 Task: Add an event with the title Second Sales Territory Expansion Discussion, date '2024/03/15', time 9:40 AM to 11:40 AMand add a description: A project update meeting is a regular gathering where project stakeholders, team members, and relevant parties come together to discuss the progress, status, and key updates of a specific project. The meeting provides an opportunity to share information, address challenges, and ensure that the project stays on track towards its goals., put the event into Blue category, logged in from the account softage.3@softage.netand send the event invitation to softage.4@softage.net and softage.5@softage.net. Set a reminder for the event 12 hour before
Action: Mouse moved to (87, 98)
Screenshot: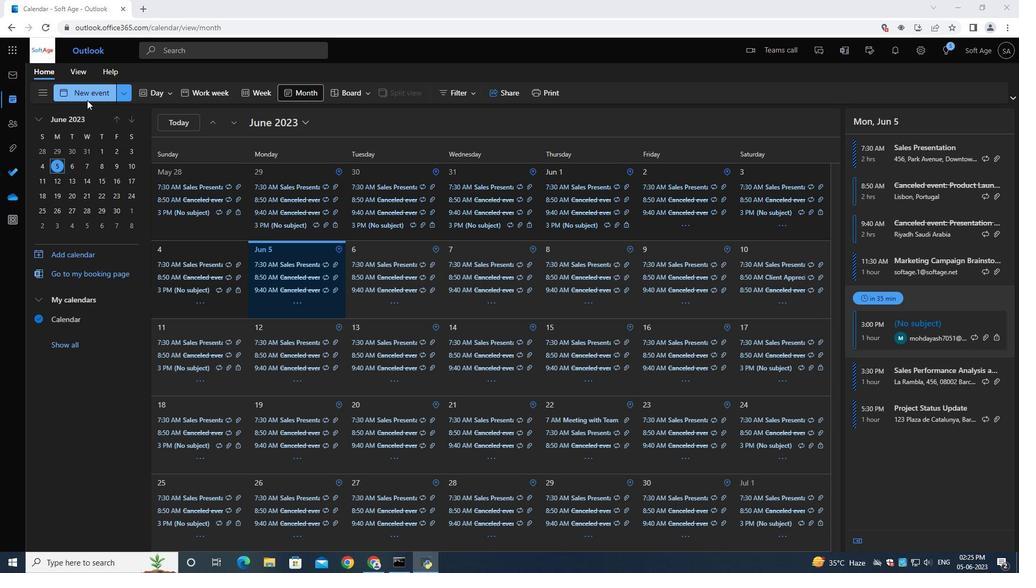 
Action: Mouse pressed left at (87, 98)
Screenshot: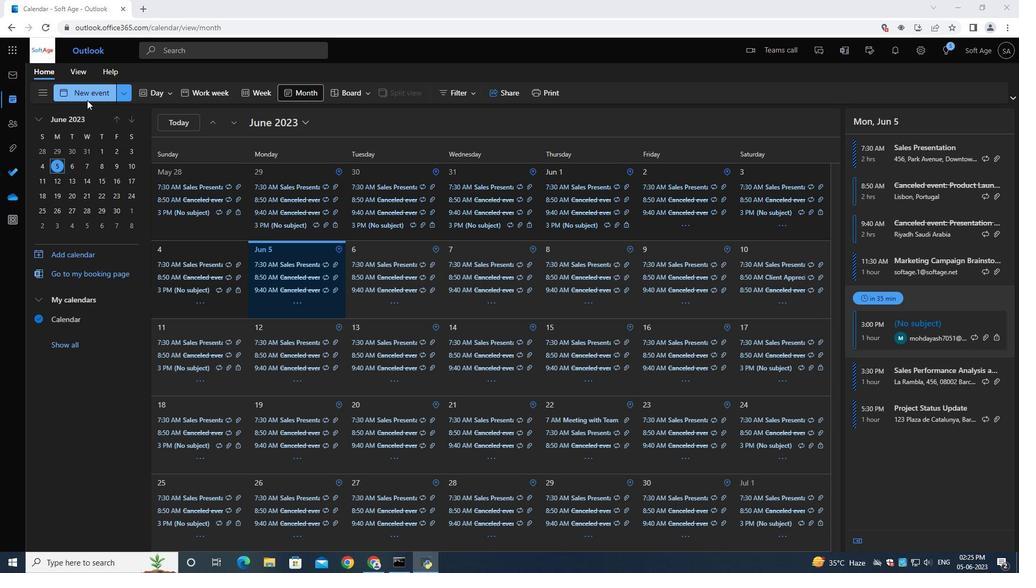 
Action: Mouse moved to (302, 159)
Screenshot: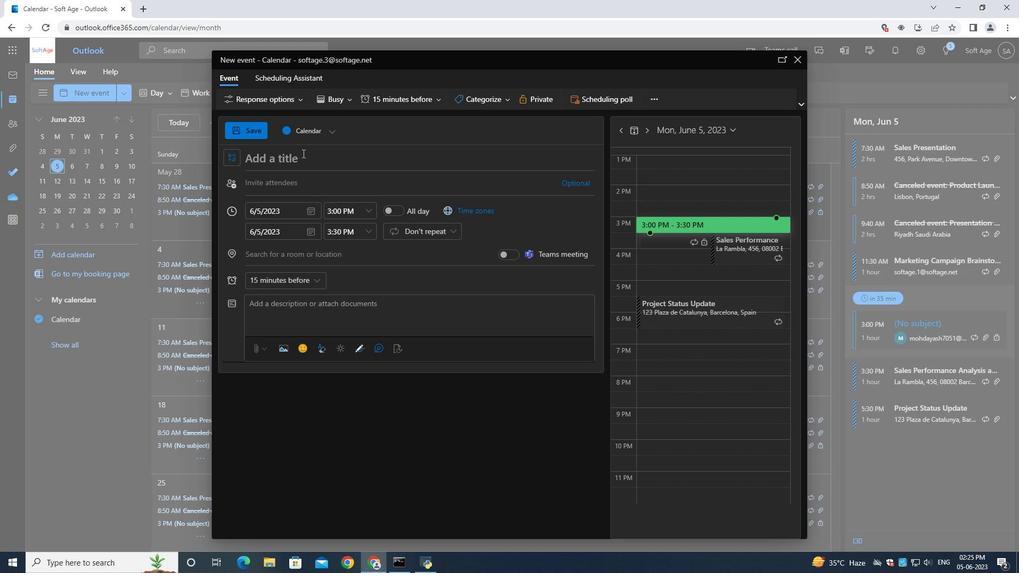 
Action: Mouse pressed left at (302, 159)
Screenshot: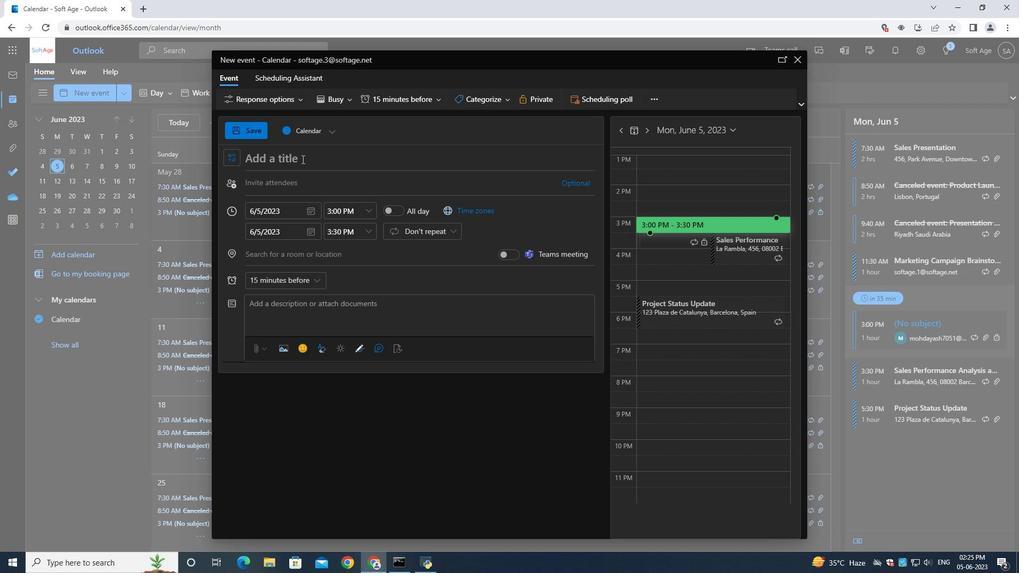 
Action: Key pressed <Key.shift>Seconf<Key.backspace>d<Key.space><Key.shift><Key.shift><Key.shift><Key.shift><Key.shift><Key.shift><Key.shift>Sales<Key.shift_r><Key.shift_r>:<Key.backspace><Key.space><Key.shift><Key.shift><Key.shift><Key.shift><Key.shift><Key.shift><Key.shift><Key.shift><Key.shift><Key.shift><Key.shift><Key.shift><Key.shift><Key.shift><Key.shift><Key.shift><Key.shift><Key.shift><Key.shift><Key.shift><Key.shift><Key.shift><Key.shift><Key.shift><Key.shift><Key.shift>Territory<Key.space><Key.shift>Expansion<Key.space><Key.shift>Discussion
Screenshot: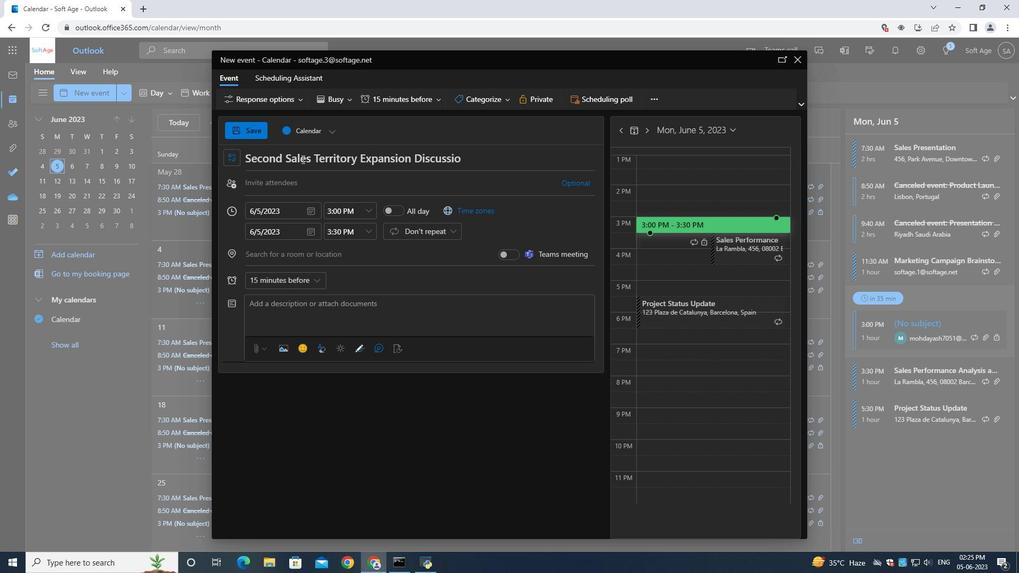 
Action: Mouse moved to (309, 211)
Screenshot: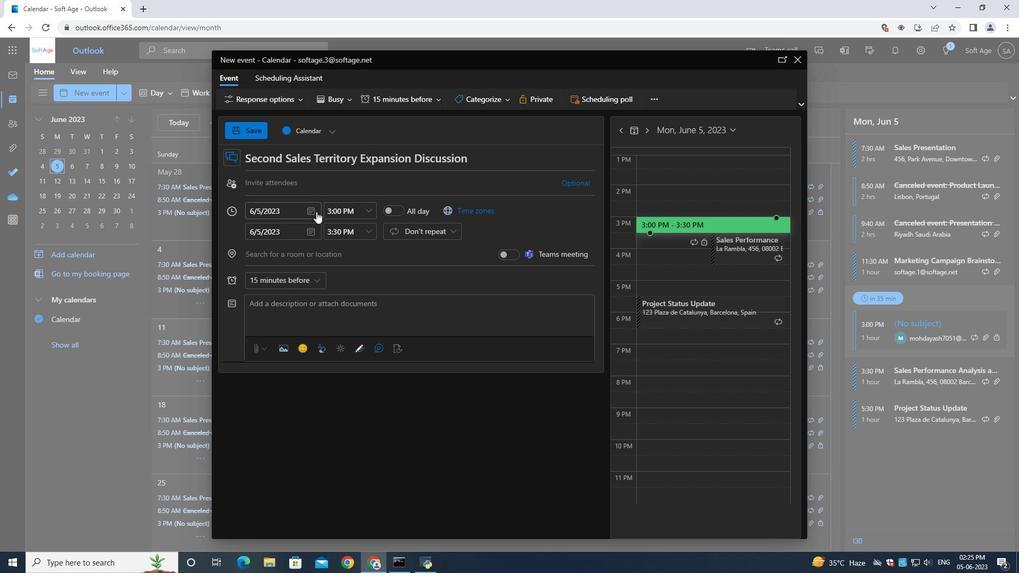 
Action: Mouse pressed left at (309, 211)
Screenshot: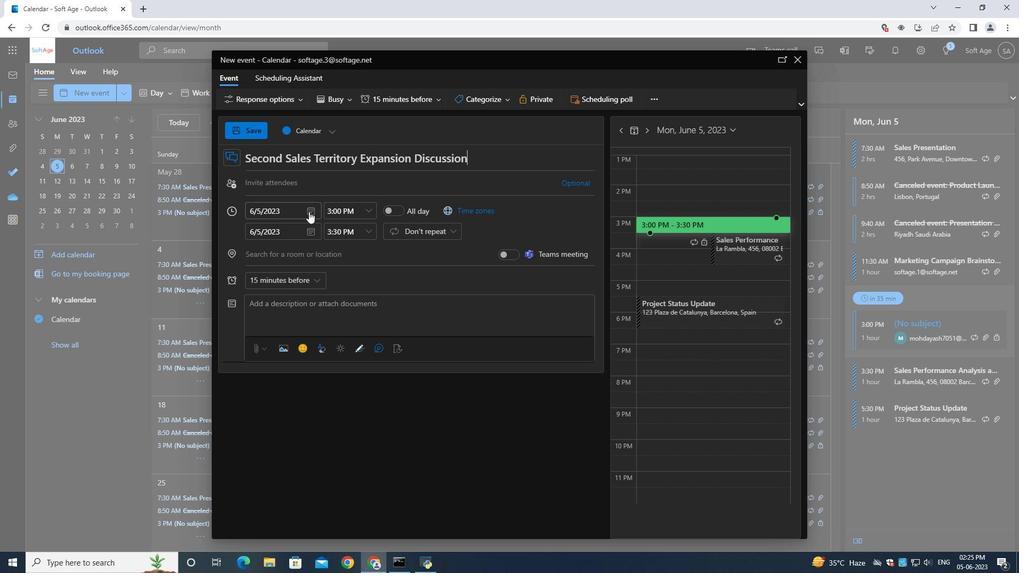 
Action: Mouse moved to (353, 235)
Screenshot: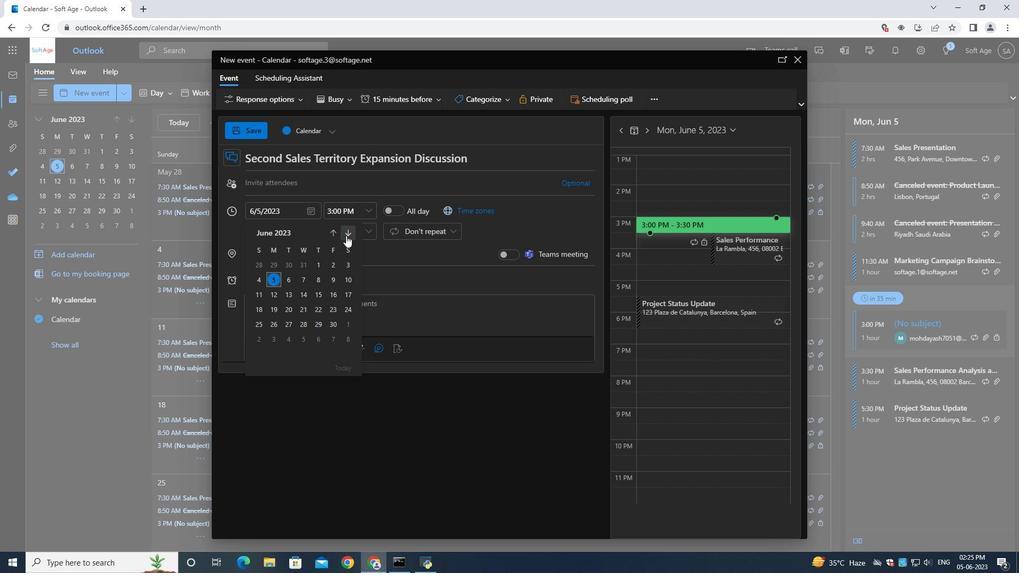 
Action: Mouse pressed left at (353, 235)
Screenshot: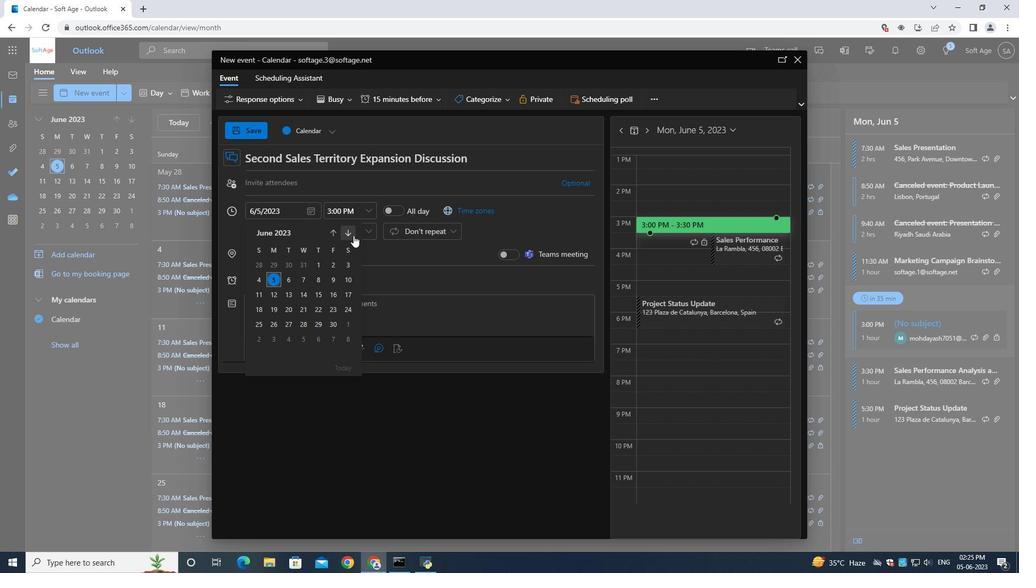 
Action: Mouse pressed left at (353, 235)
Screenshot: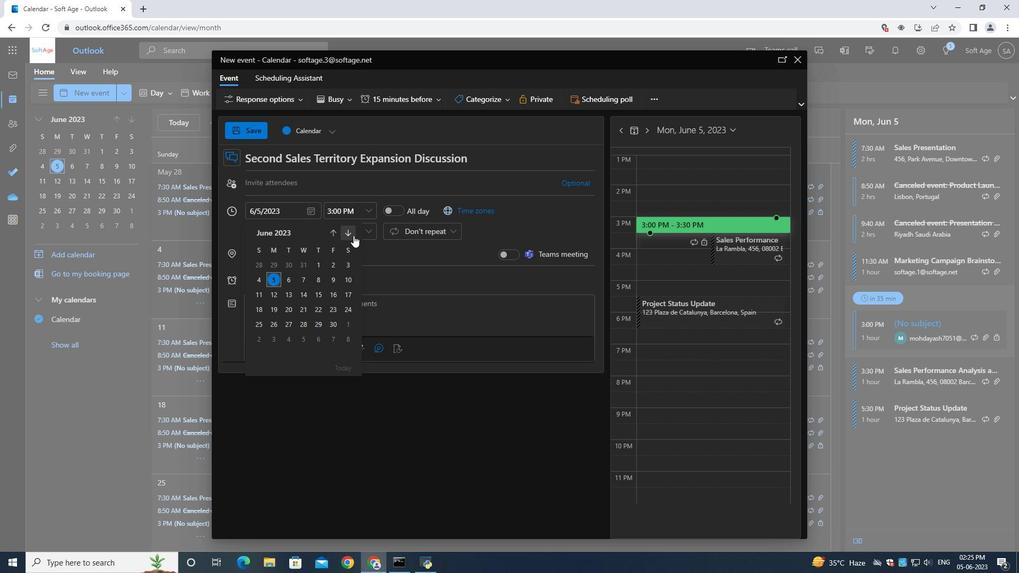 
Action: Mouse pressed left at (353, 235)
Screenshot: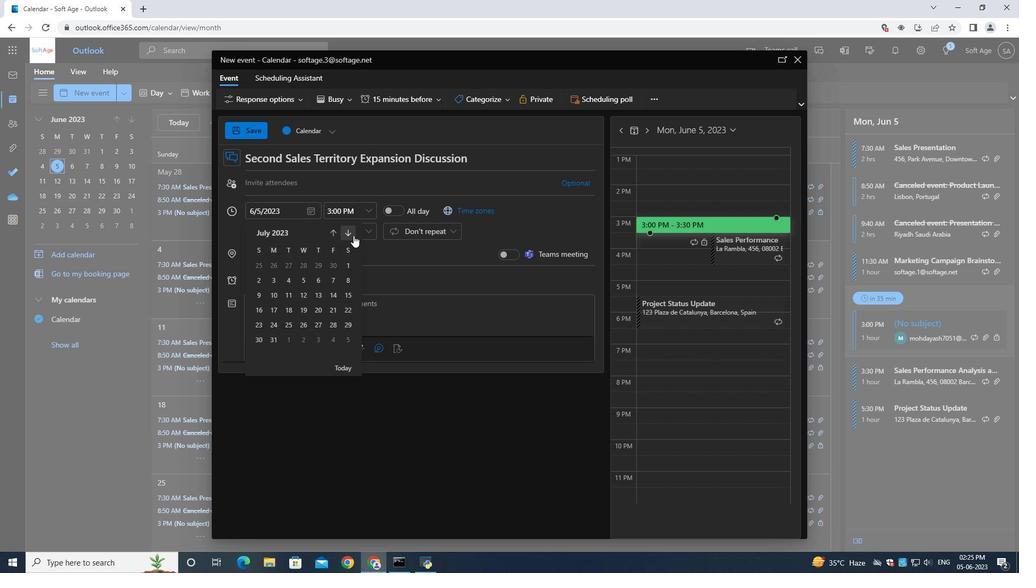 
Action: Mouse pressed left at (353, 235)
Screenshot: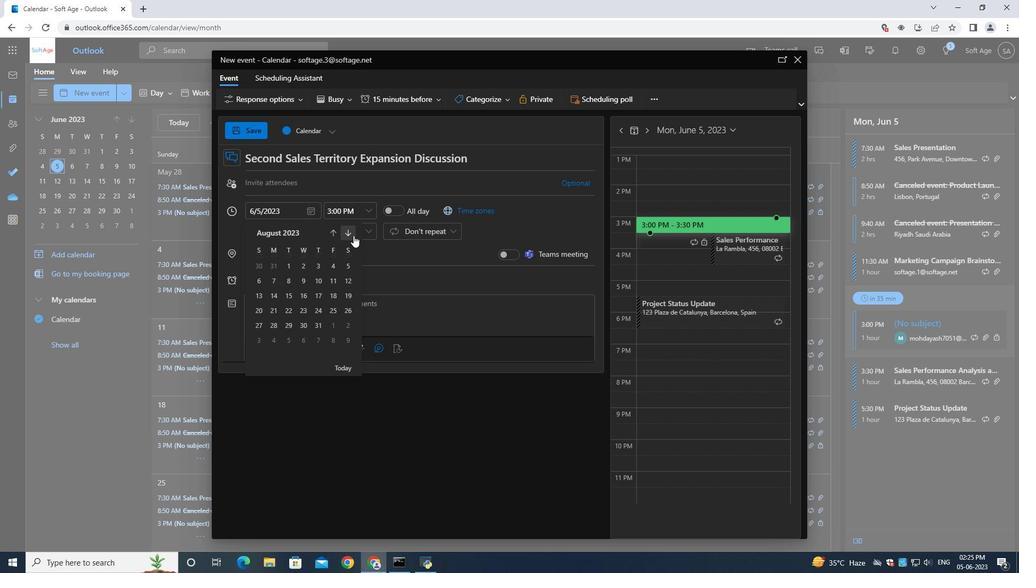 
Action: Mouse pressed left at (353, 235)
Screenshot: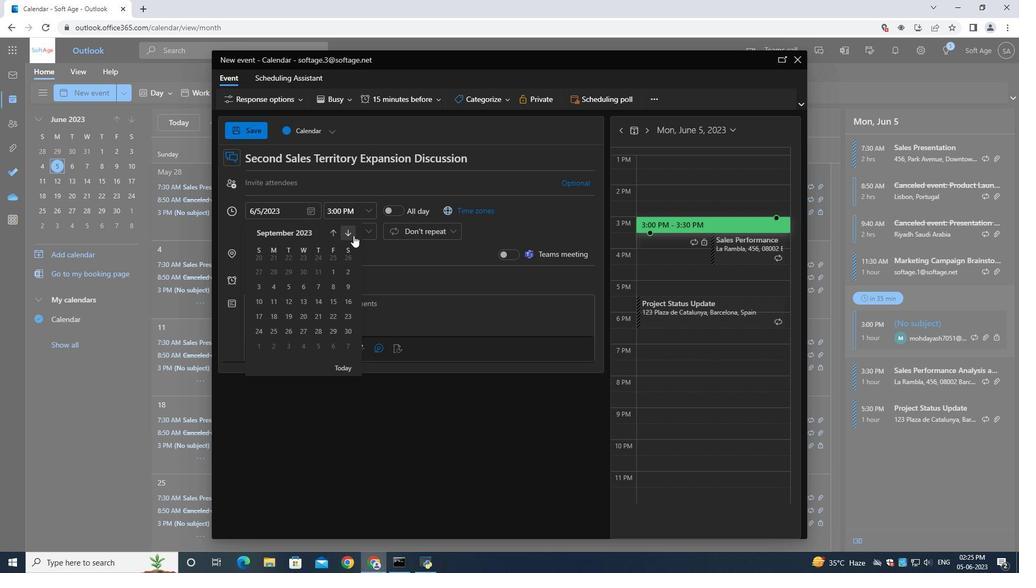 
Action: Mouse pressed left at (353, 235)
Screenshot: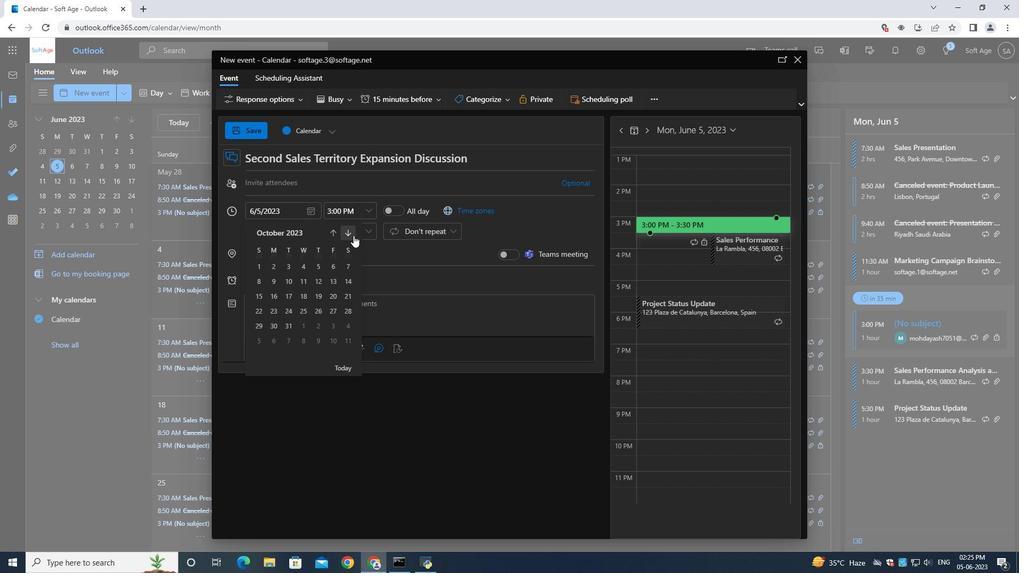 
Action: Mouse pressed left at (353, 235)
Screenshot: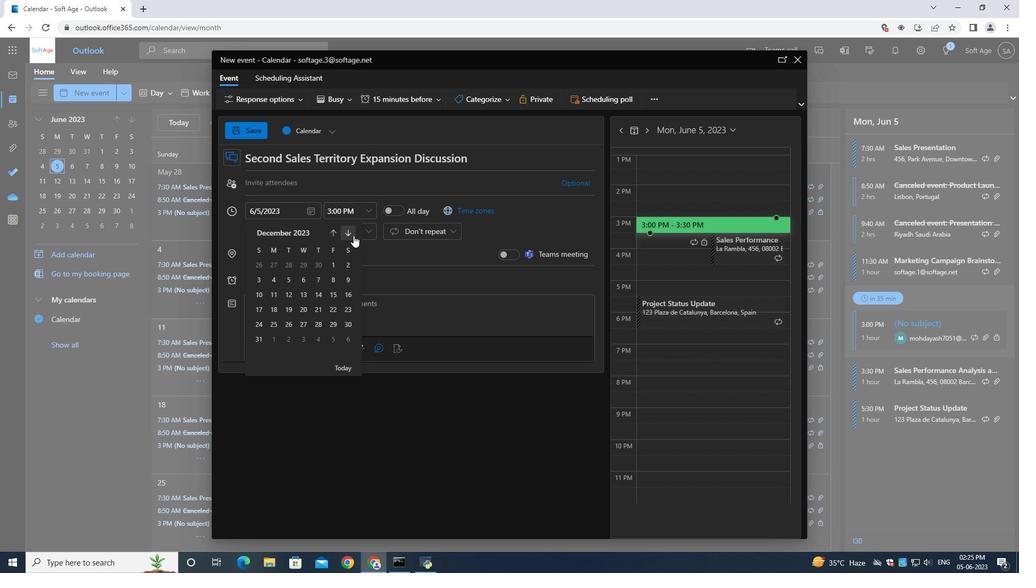 
Action: Mouse pressed left at (353, 235)
Screenshot: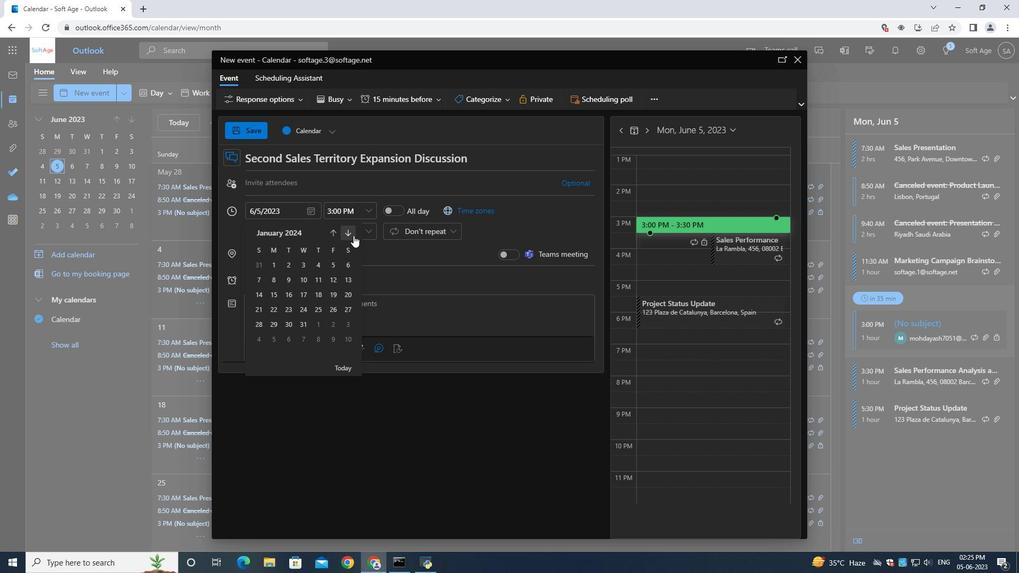 
Action: Mouse pressed left at (353, 235)
Screenshot: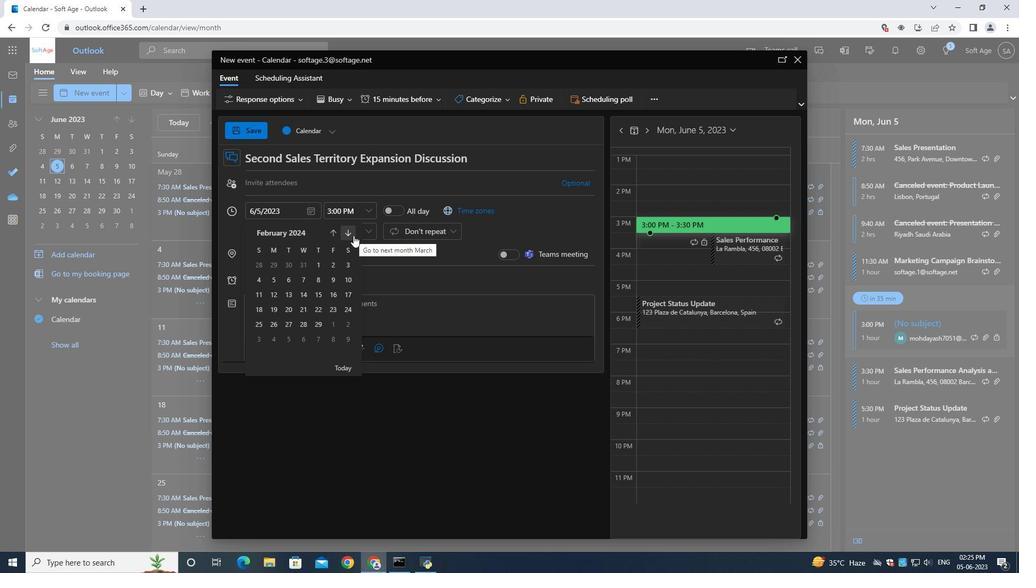 
Action: Mouse moved to (331, 297)
Screenshot: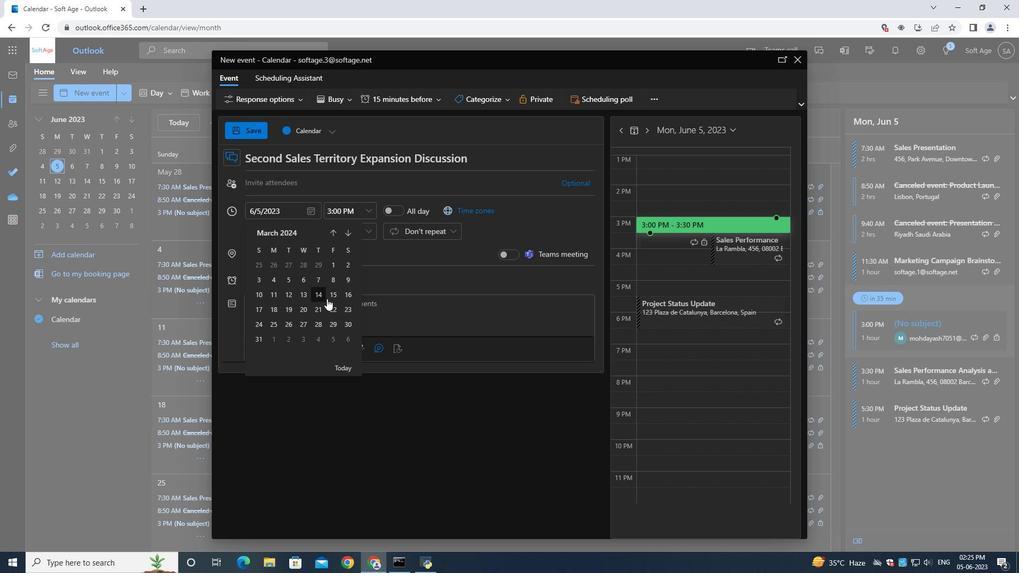 
Action: Mouse pressed left at (331, 297)
Screenshot: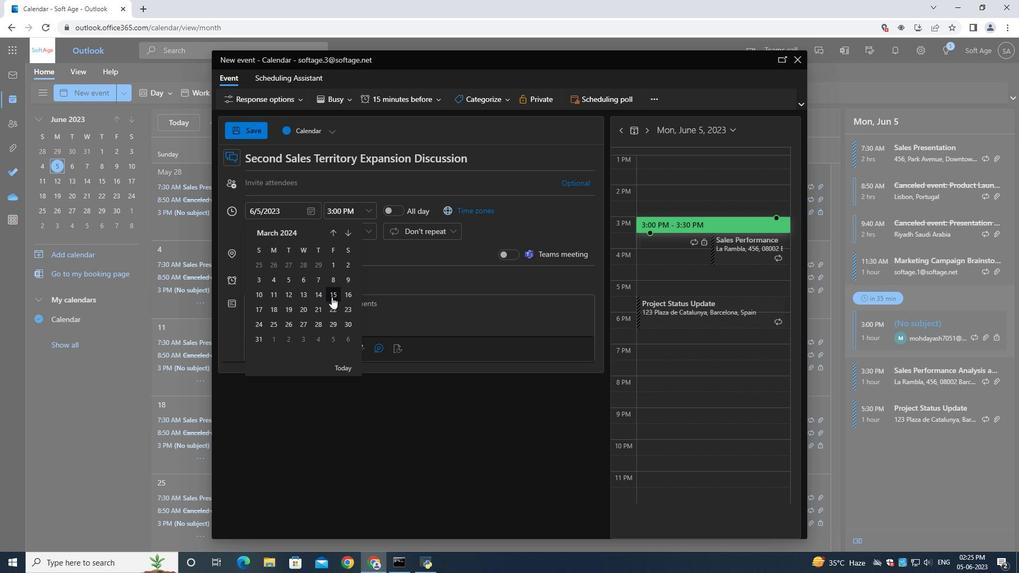 
Action: Mouse moved to (350, 217)
Screenshot: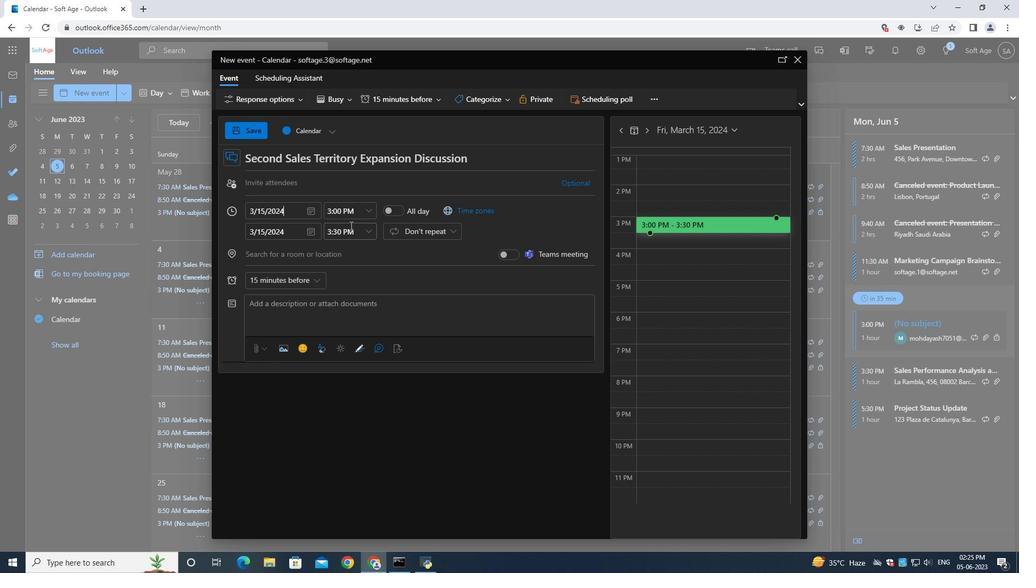
Action: Mouse pressed left at (350, 217)
Screenshot: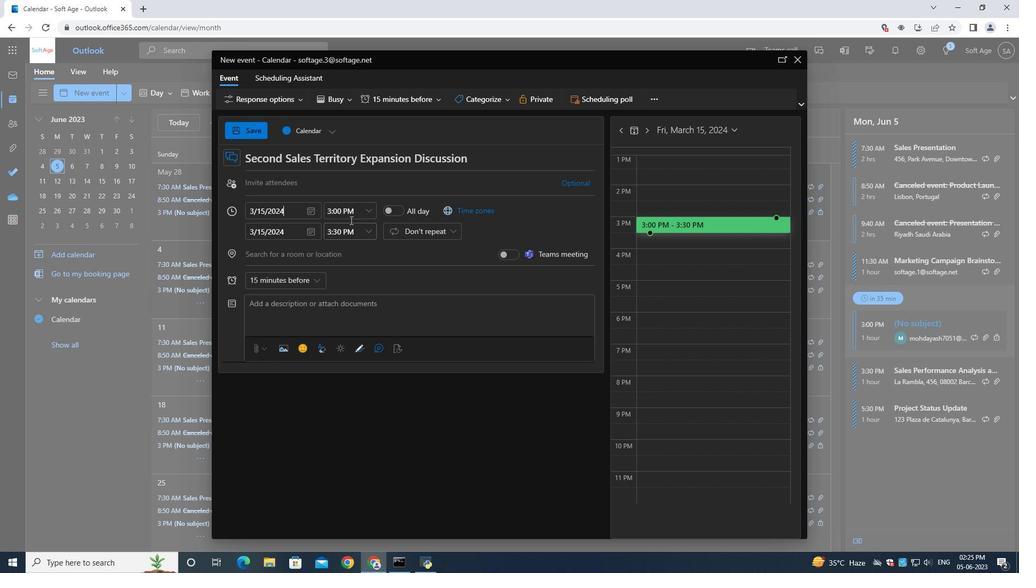 
Action: Key pressed 9<Key.shift_r>:40<Key.shift>AM
Screenshot: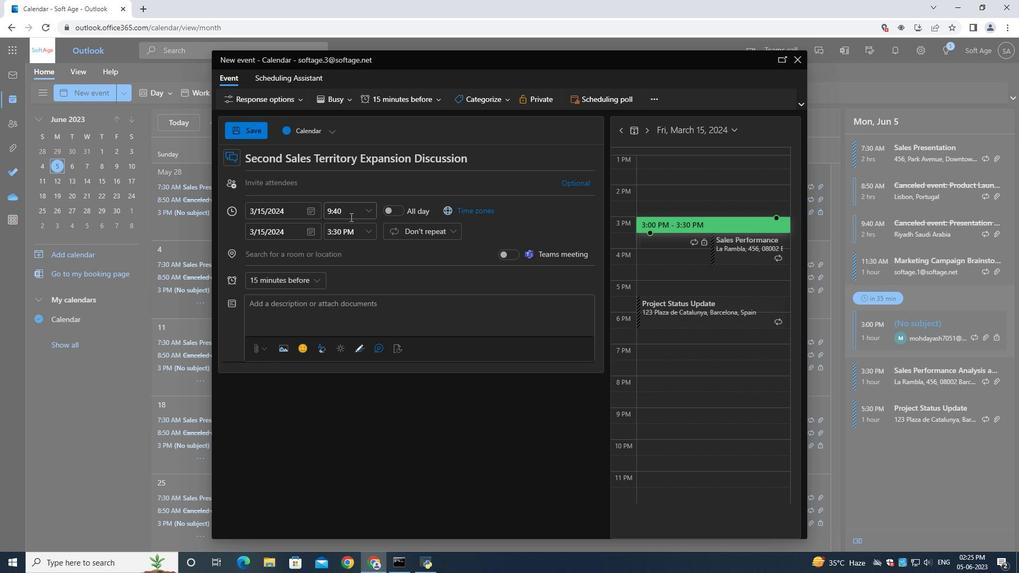 
Action: Mouse moved to (337, 238)
Screenshot: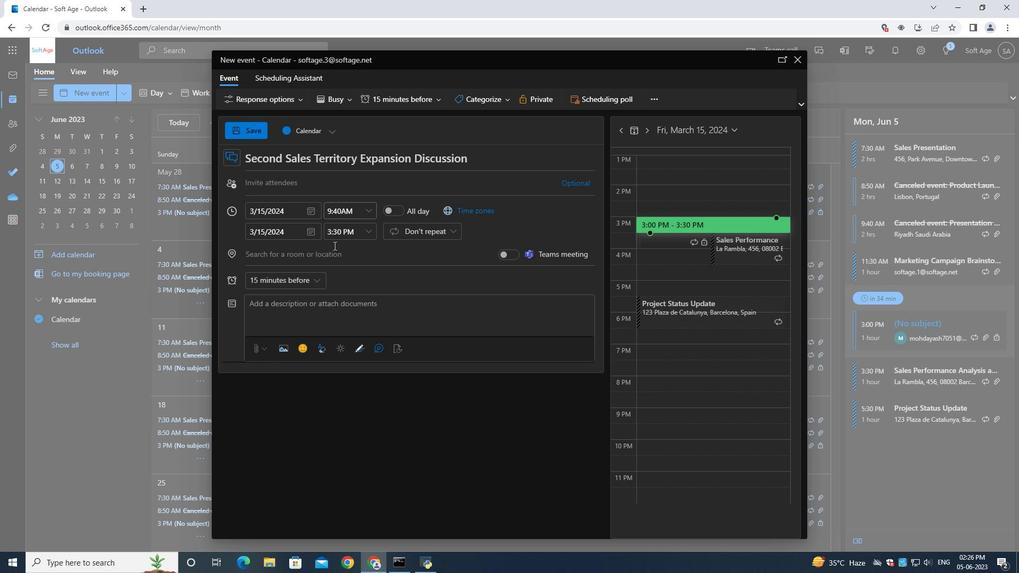 
Action: Mouse pressed left at (337, 238)
Screenshot: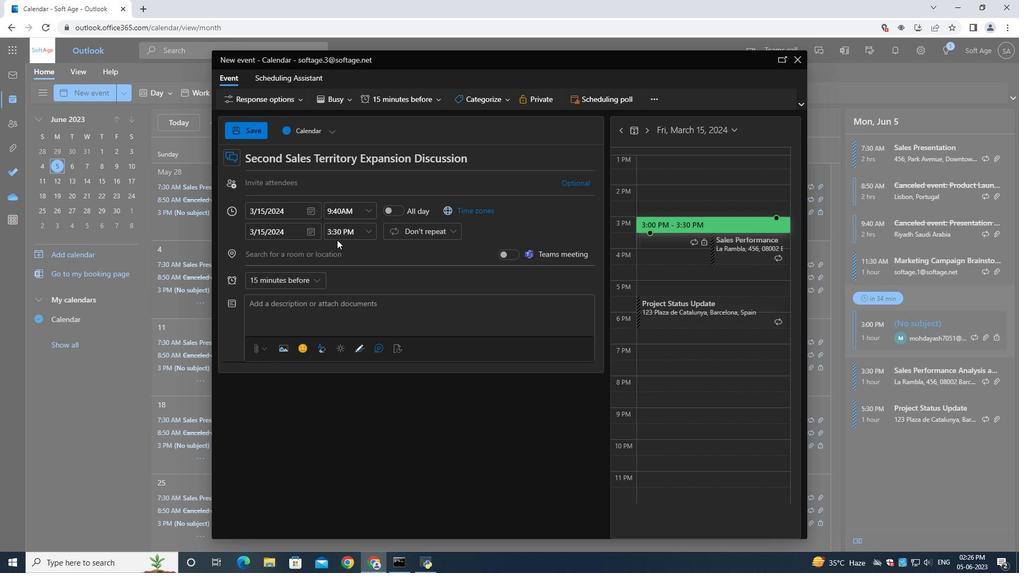 
Action: Key pressed 11<Key.shift_r>:40<Key.shift>AM
Screenshot: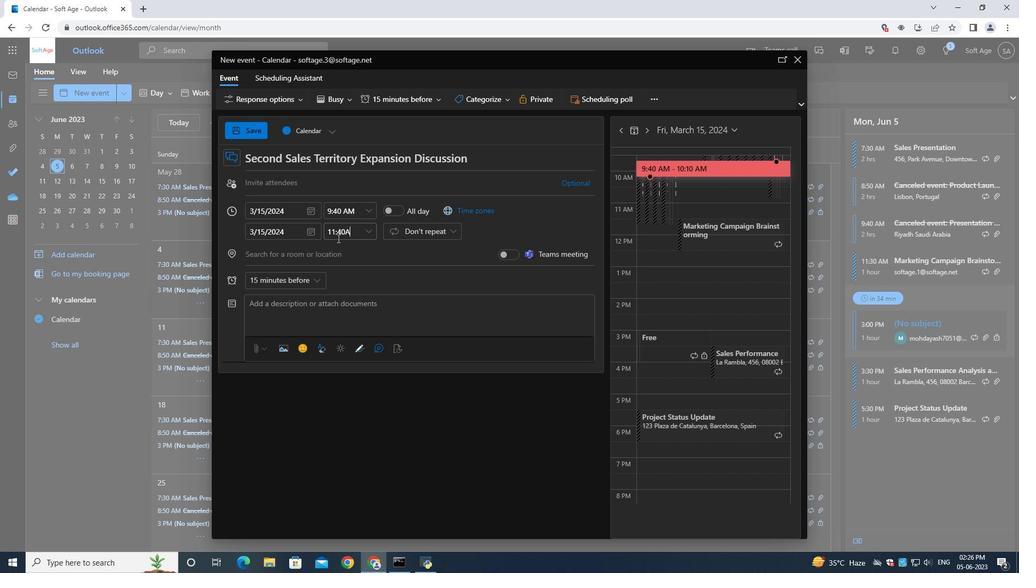 
Action: Mouse moved to (316, 303)
Screenshot: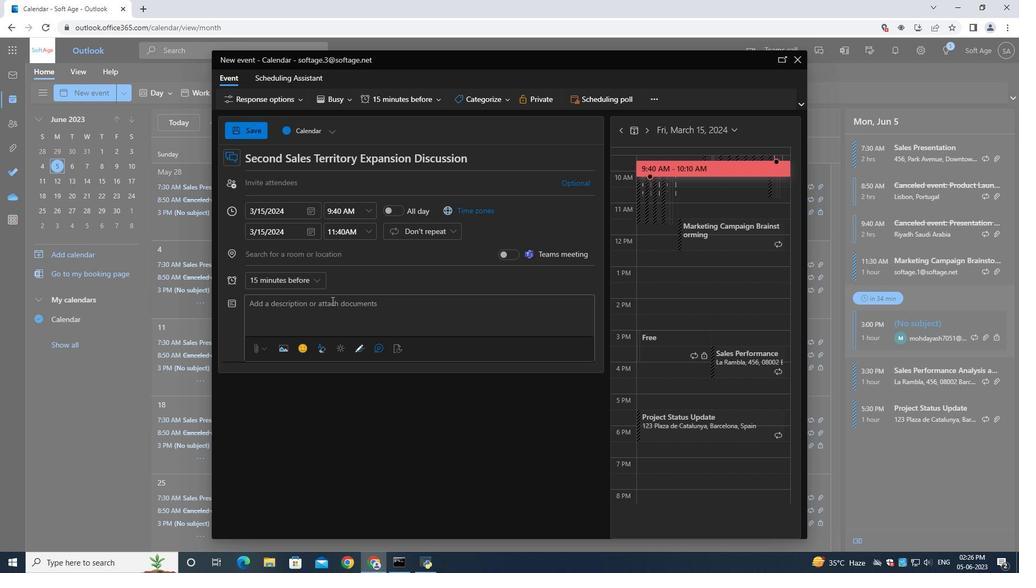 
Action: Mouse pressed left at (316, 303)
Screenshot: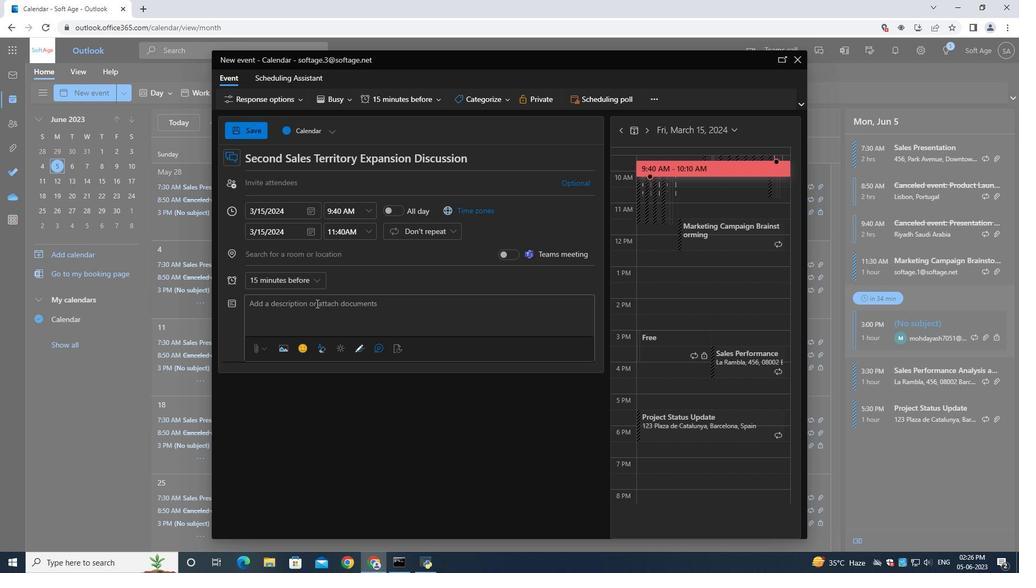 
Action: Mouse moved to (317, 307)
Screenshot: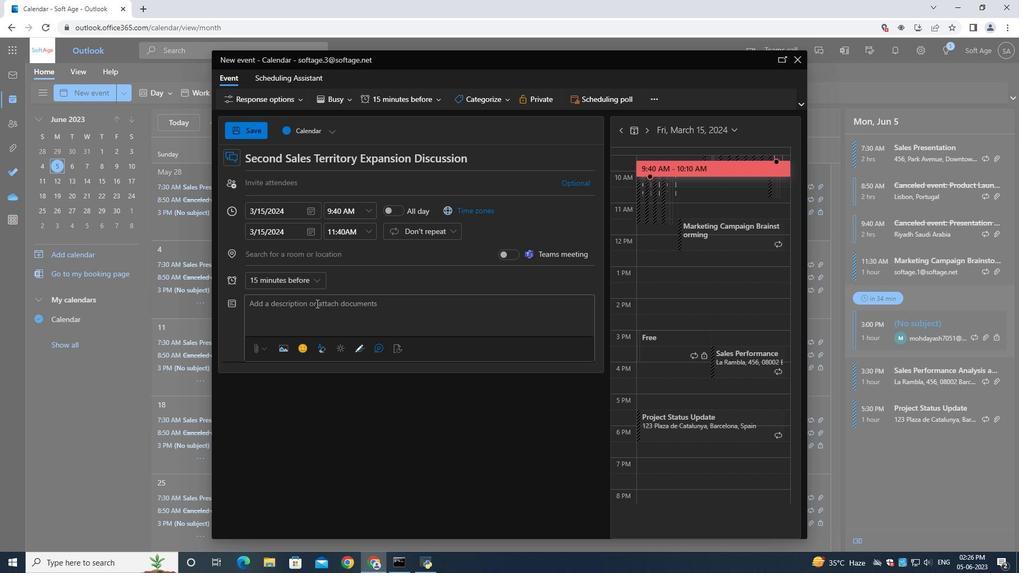 
Action: Key pressed <Key.shift>A<Key.space>project<Key.space>update<Key.space>meeting<Key.space>is<Key.space>a<Key.space>regular<Key.space>gathering<Key.space>where<Key.space>project<Key.space>stakeholders,<Key.space>team<Key.space>members,<Key.space>and<Key.space>relevant<Key.space>parties<Key.space>come<Key.space>together<Key.space>to<Key.space>discuss<Key.space>the<Key.space>progress,<Key.space>status,<Key.space>and<Key.space>key<Key.space>updates<Key.space>of<Key.space>a<Key.space>specific<Key.space>project.<Key.space><Key.shift>The<Key.space>meeting<Key.space>provides<Key.space>an<Key.space>opportunity<Key.space>to<Key.space>share<Key.space>information,<Key.space>address<Key.space>challengs,<Key.space>and<Key.space>ensure<Key.space>that<Key.space>the<Key.space>project<Key.space>stays<Key.space>on<Key.space>track<Key.space>towards<Key.space>its<Key.space>goals.
Screenshot: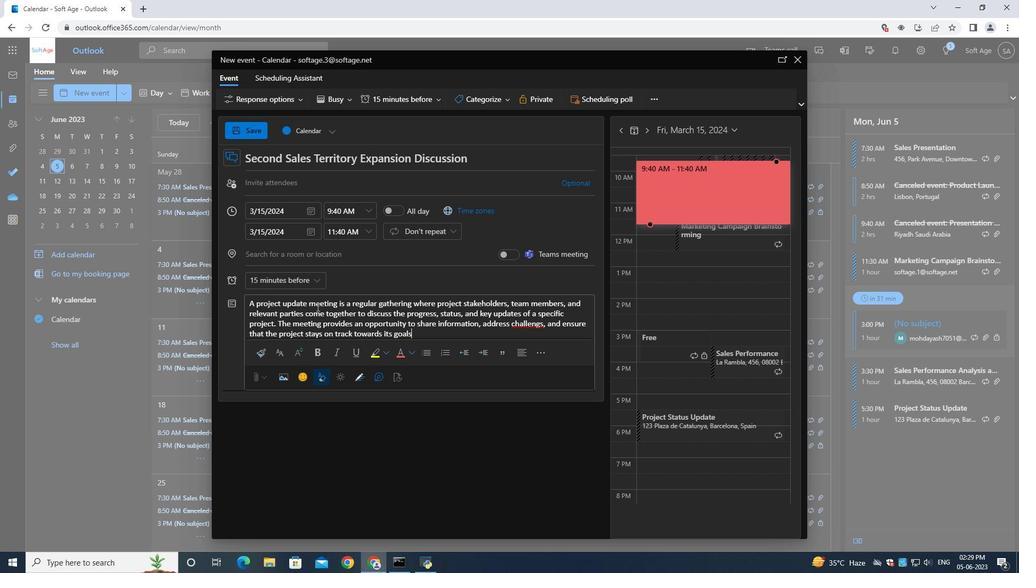 
Action: Mouse moved to (474, 97)
Screenshot: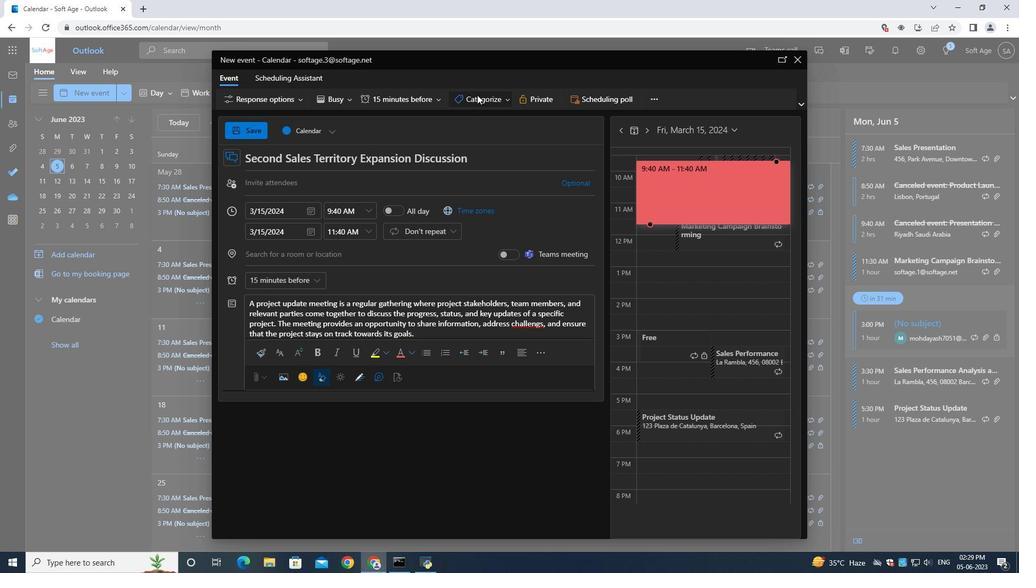 
Action: Mouse pressed left at (474, 97)
Screenshot: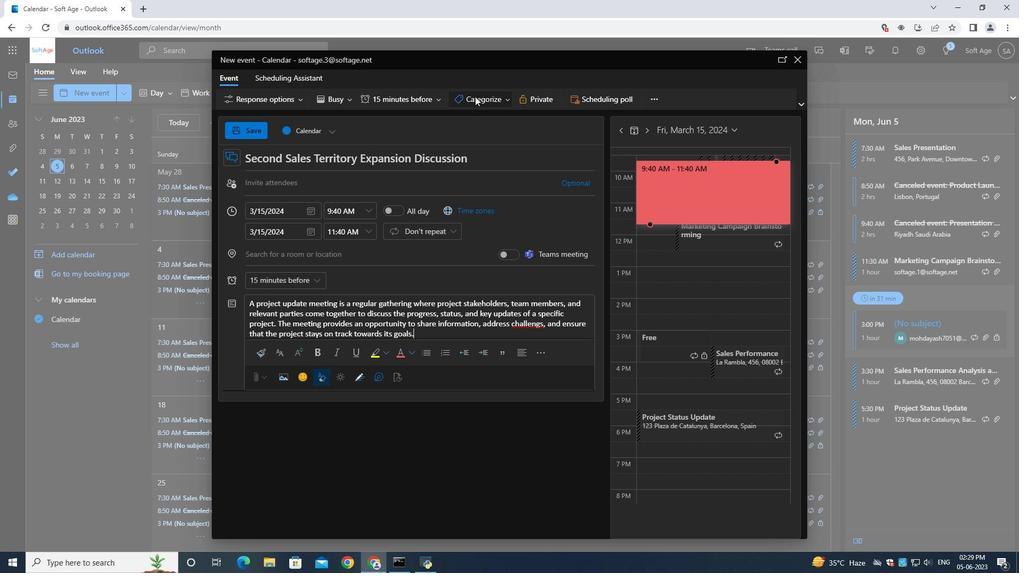 
Action: Mouse moved to (474, 115)
Screenshot: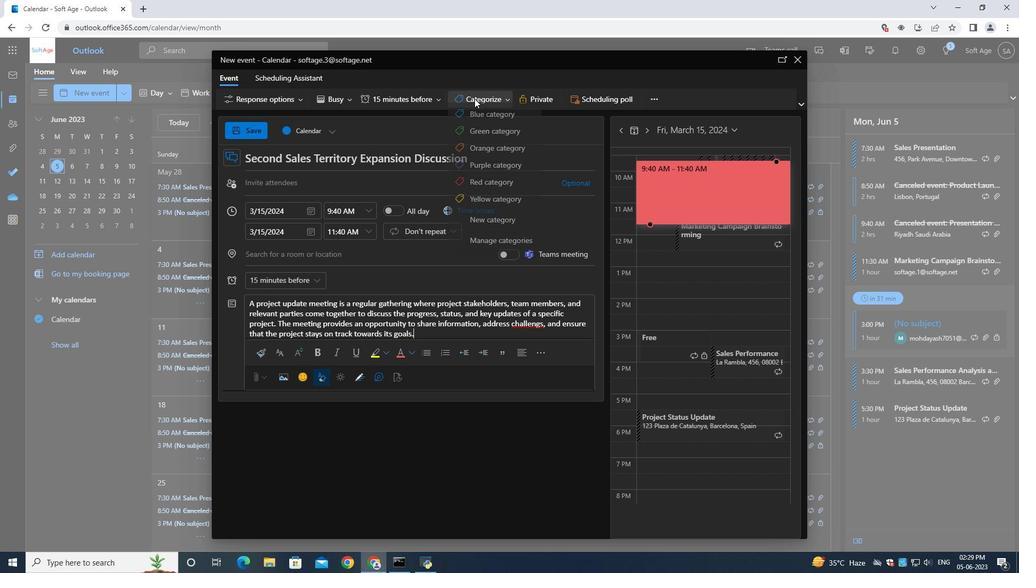 
Action: Mouse pressed left at (474, 115)
Screenshot: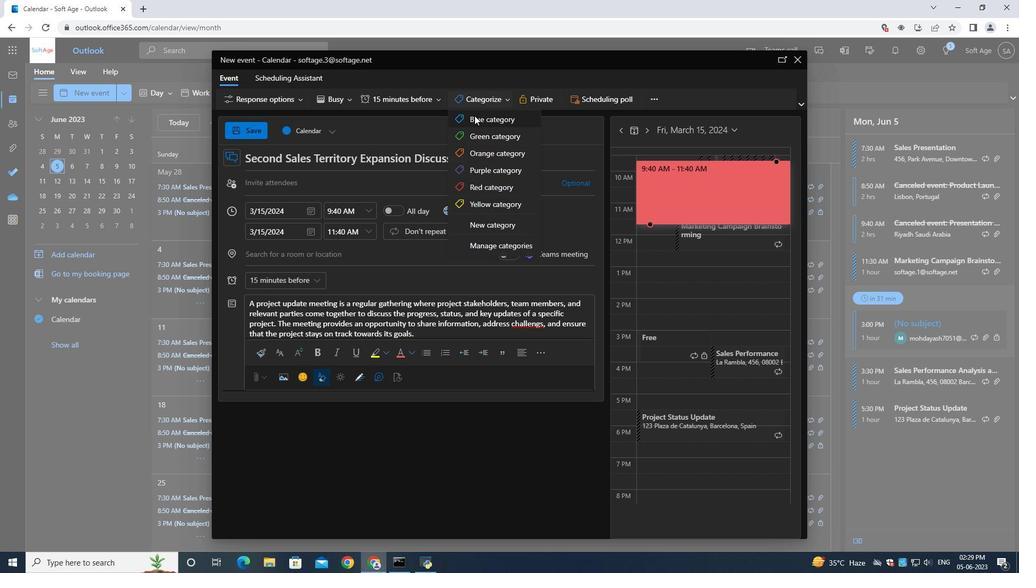 
Action: Mouse moved to (276, 184)
Screenshot: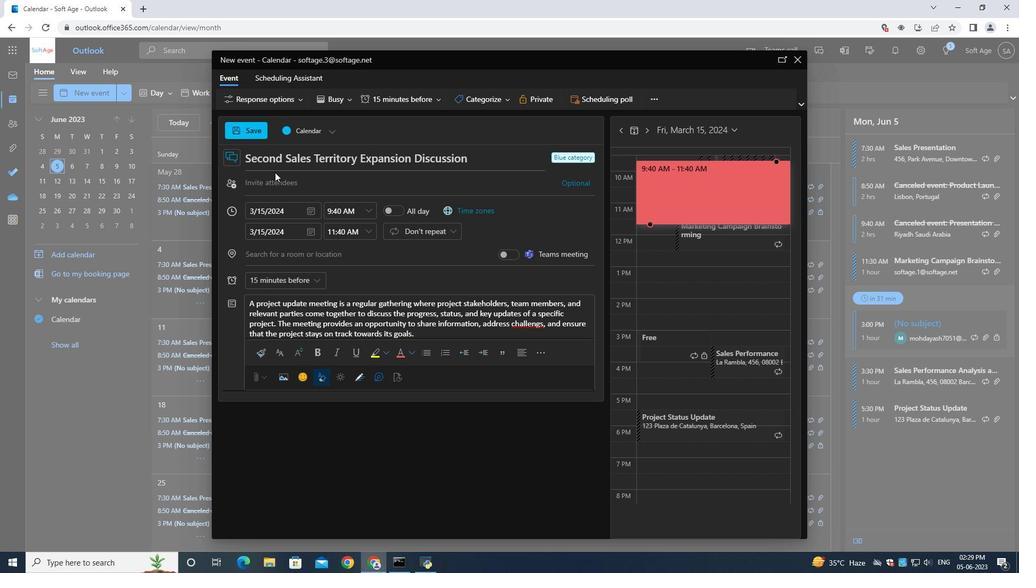 
Action: Mouse pressed left at (276, 184)
Screenshot: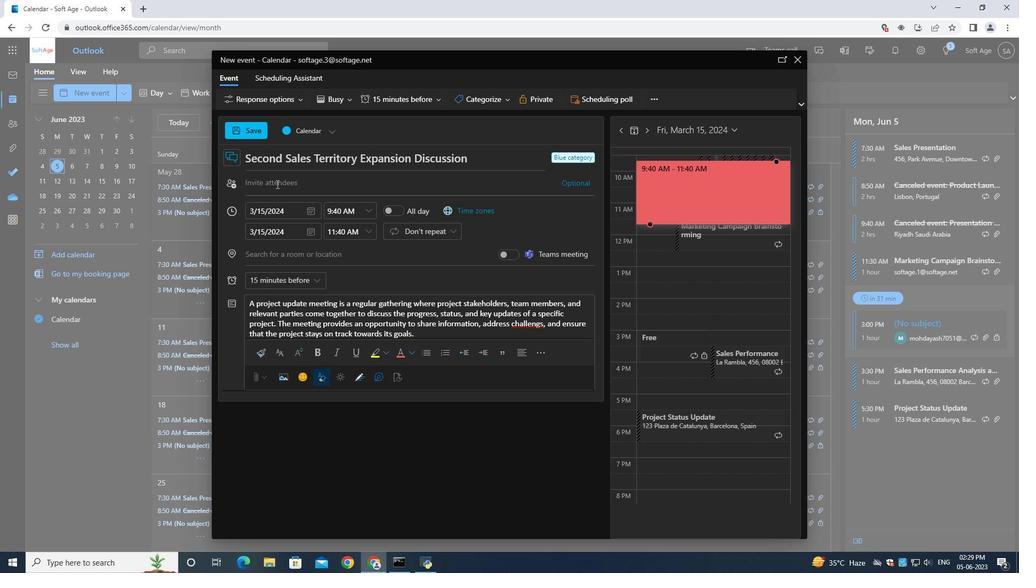 
Action: Mouse moved to (276, 183)
Screenshot: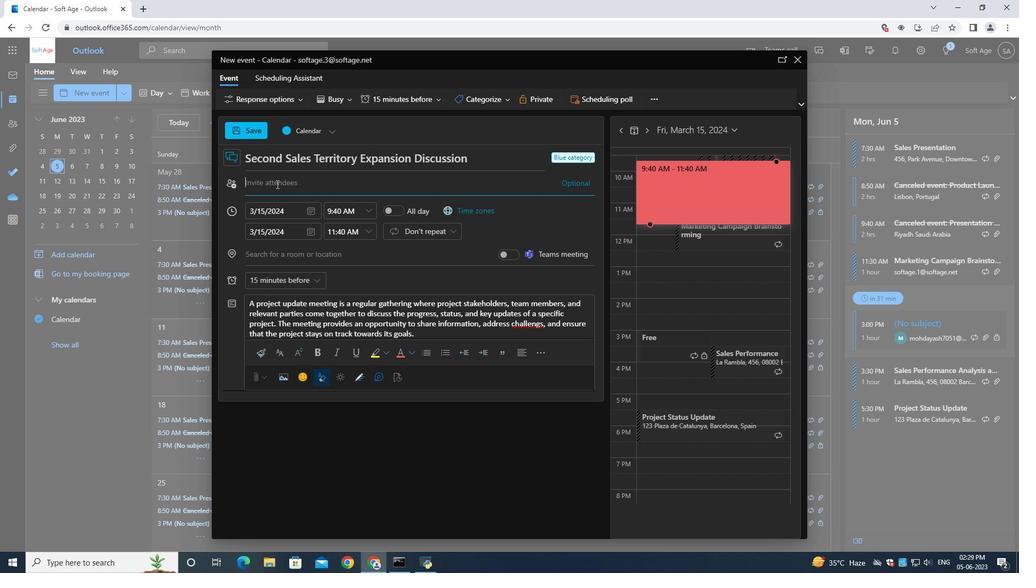 
Action: Key pressed softage.4<Key.shift>@sif<Key.backspace><Key.backspace>oftage.net
Screenshot: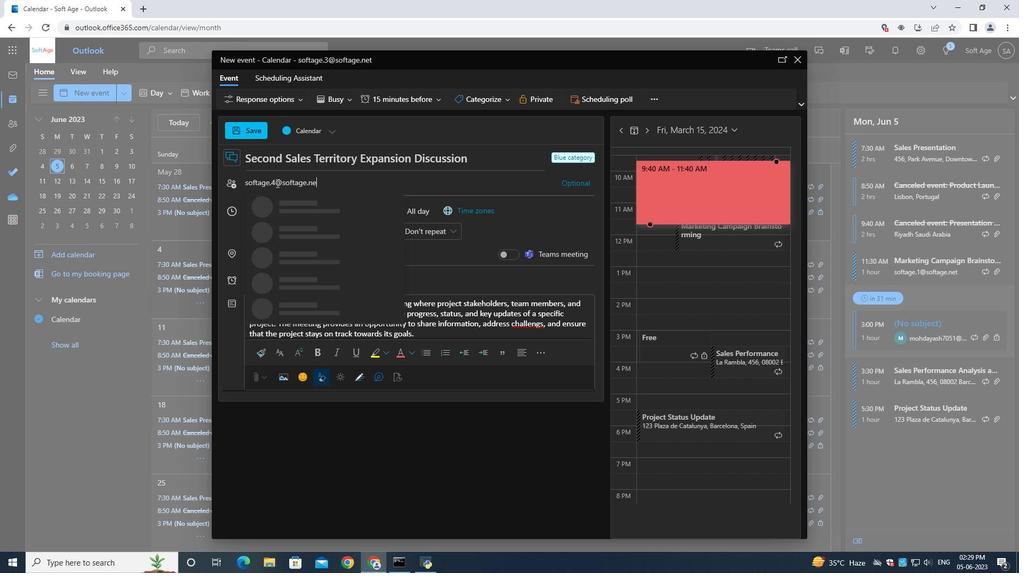 
Action: Mouse moved to (290, 209)
Screenshot: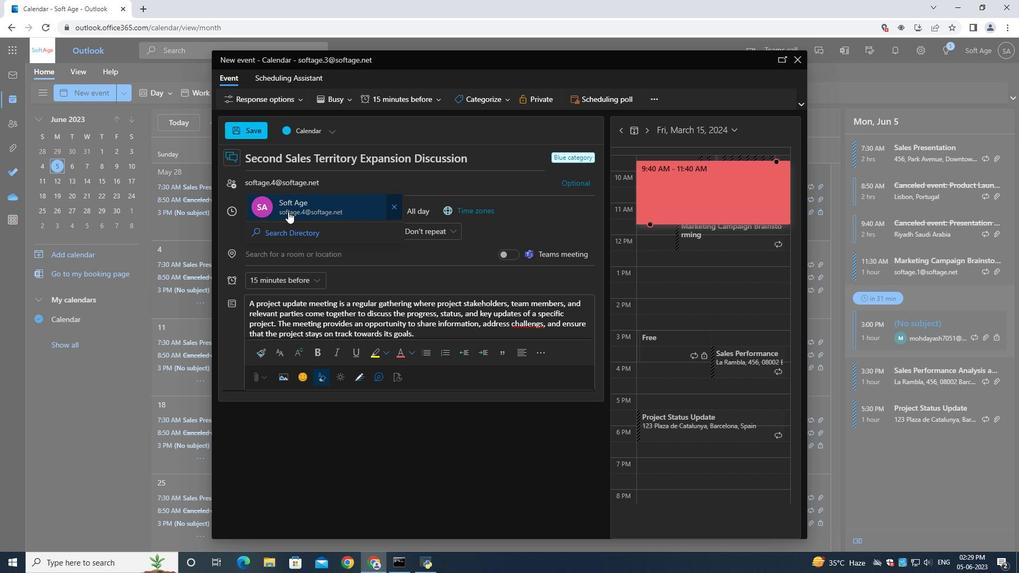 
Action: Mouse pressed left at (290, 209)
Screenshot: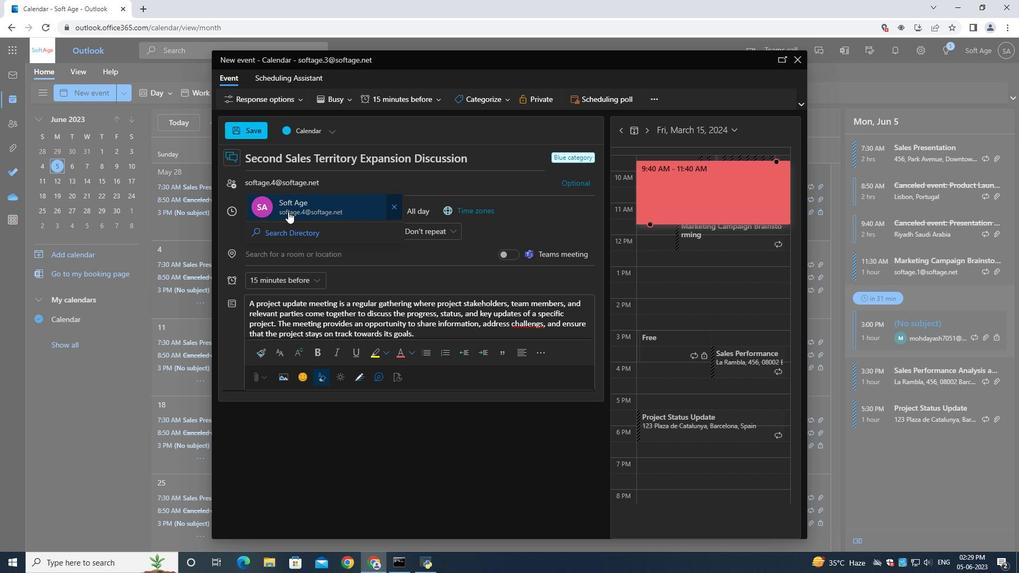 
Action: Mouse moved to (350, 182)
Screenshot: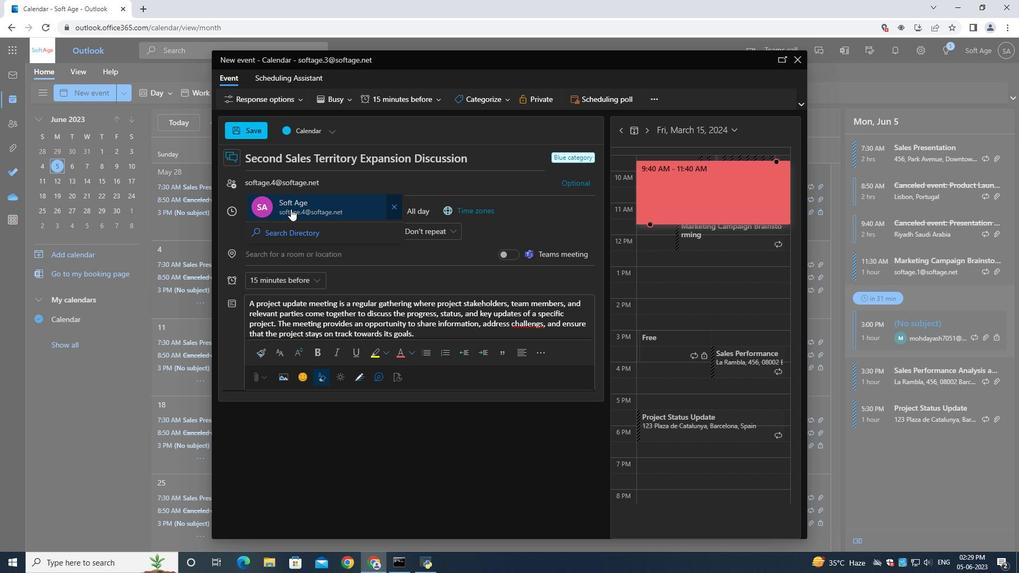 
Action: Key pressed softage.5<Key.shift>@softage.net
Screenshot: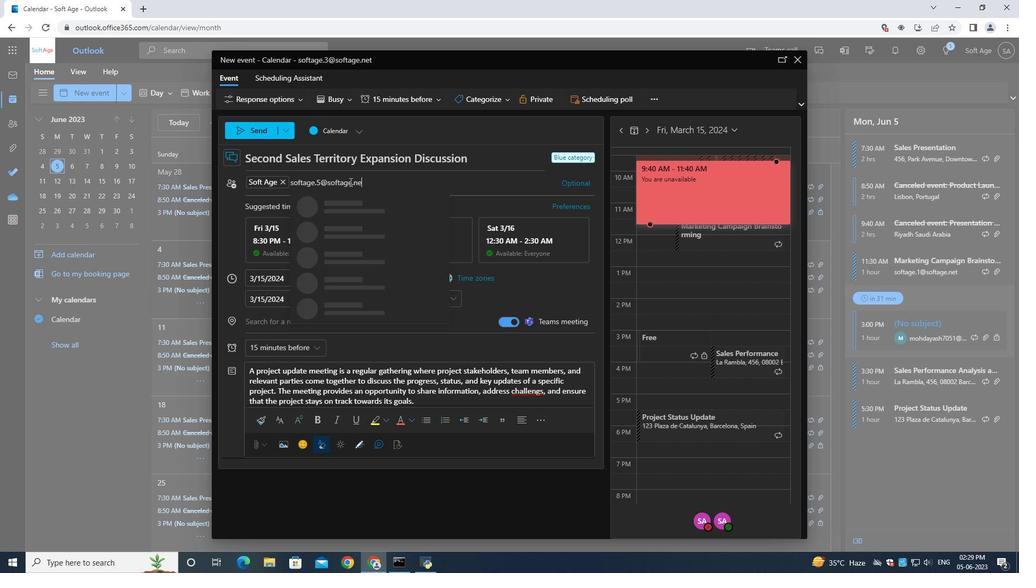 
Action: Mouse moved to (368, 200)
Screenshot: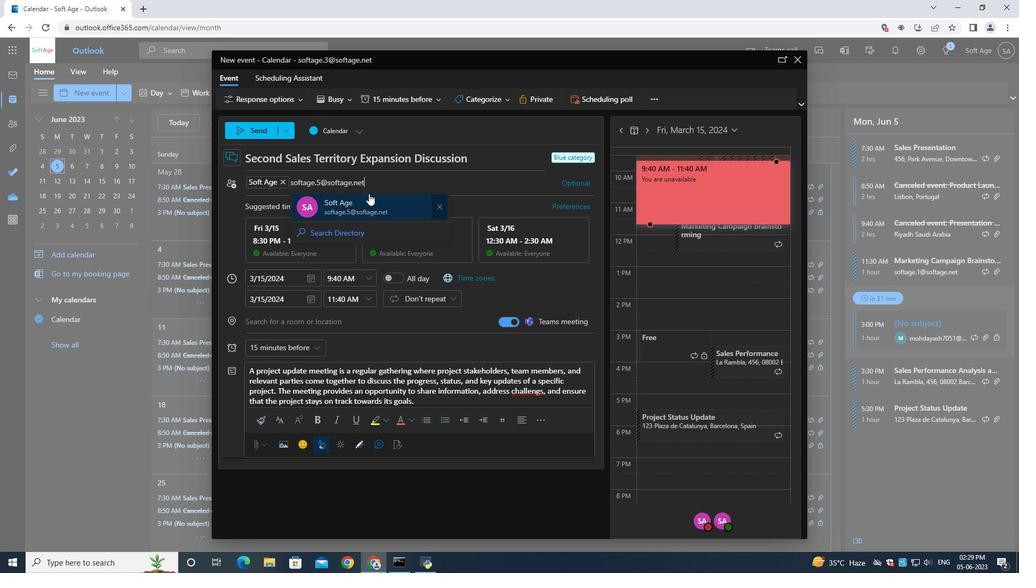 
Action: Mouse pressed left at (368, 200)
Screenshot: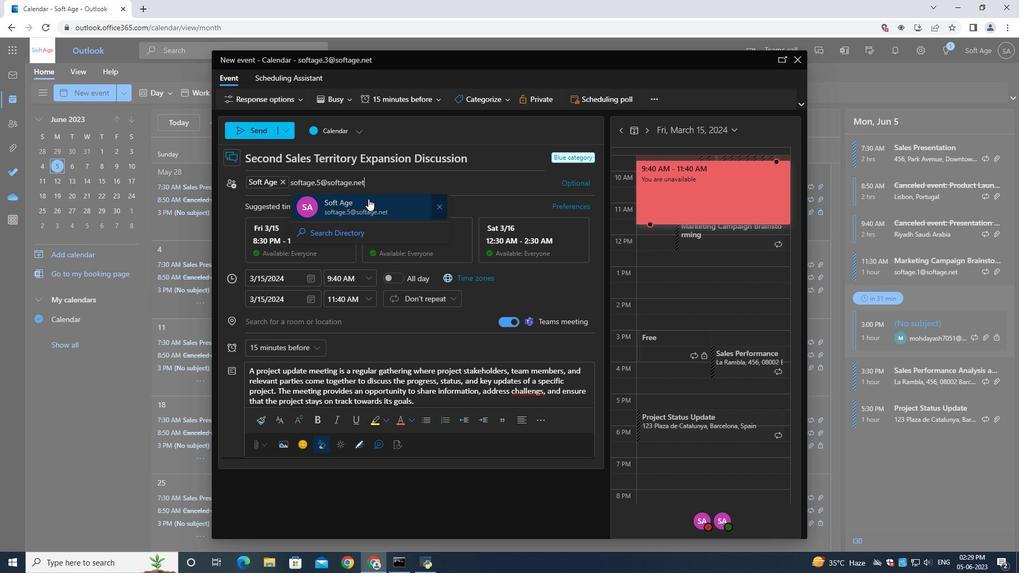 
Action: Mouse moved to (275, 349)
Screenshot: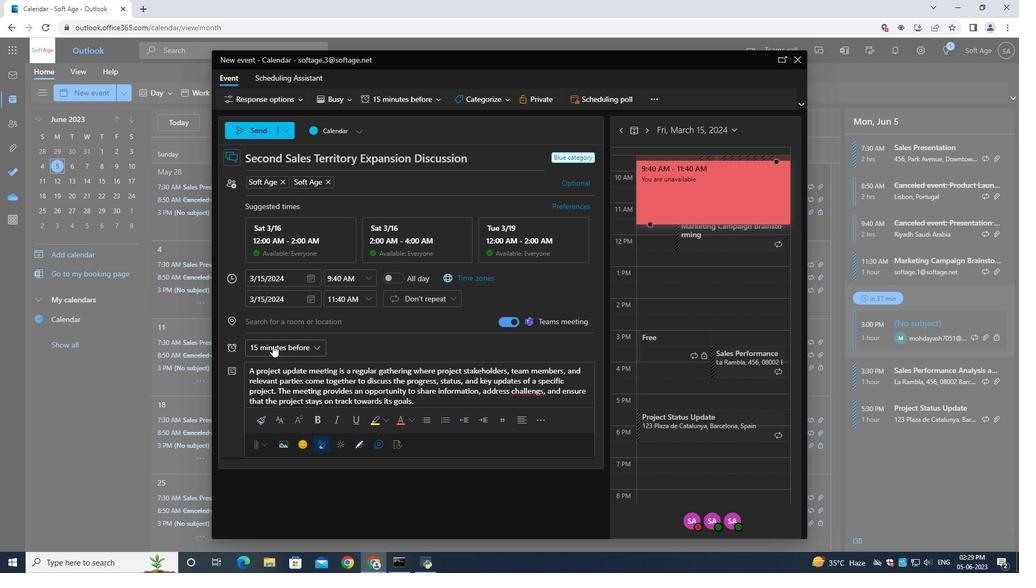 
Action: Mouse pressed left at (275, 349)
Screenshot: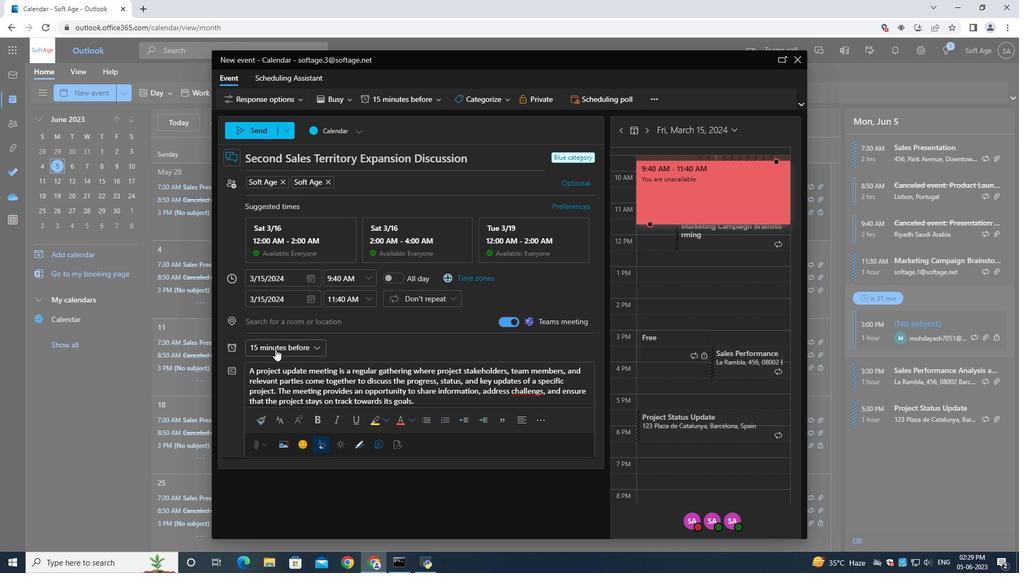 
Action: Mouse moved to (294, 276)
Screenshot: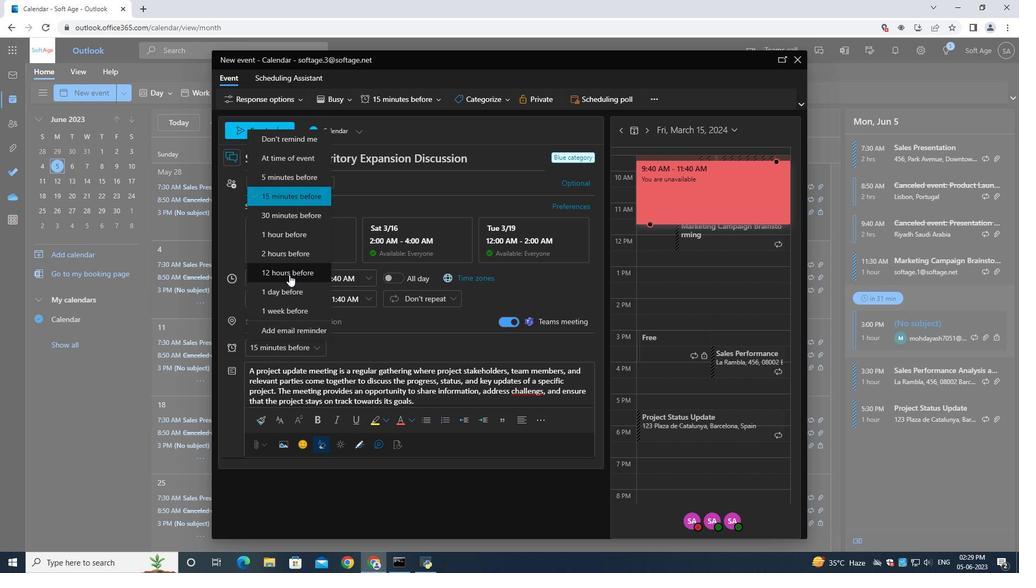 
Action: Mouse pressed left at (294, 276)
Screenshot: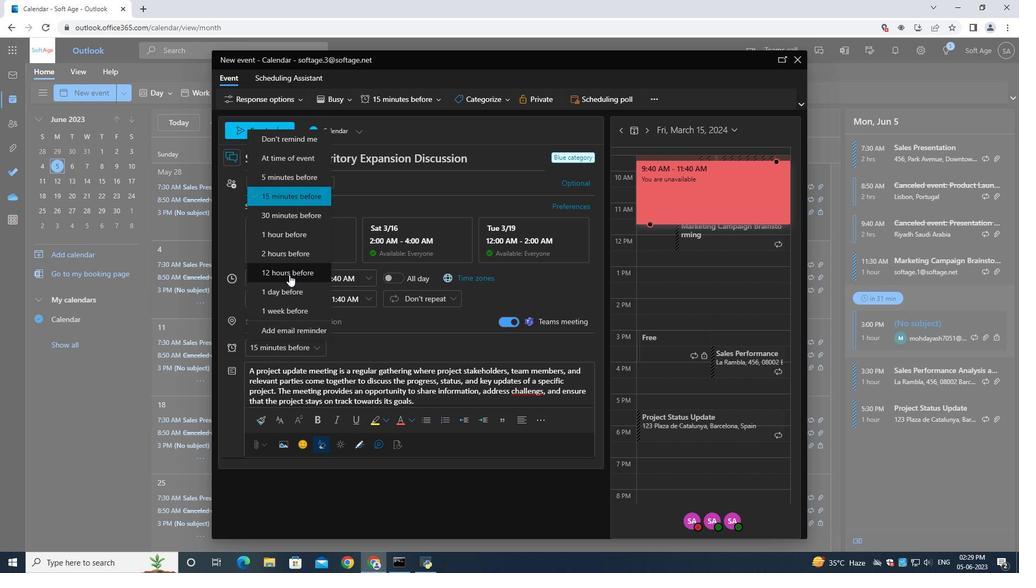 
Action: Mouse moved to (258, 136)
Screenshot: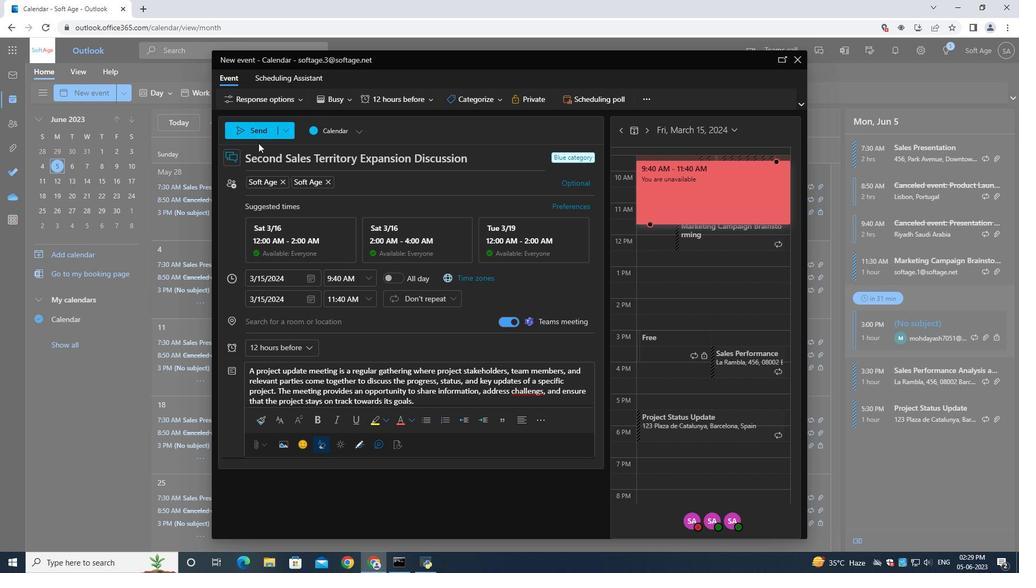 
Action: Mouse pressed left at (258, 136)
Screenshot: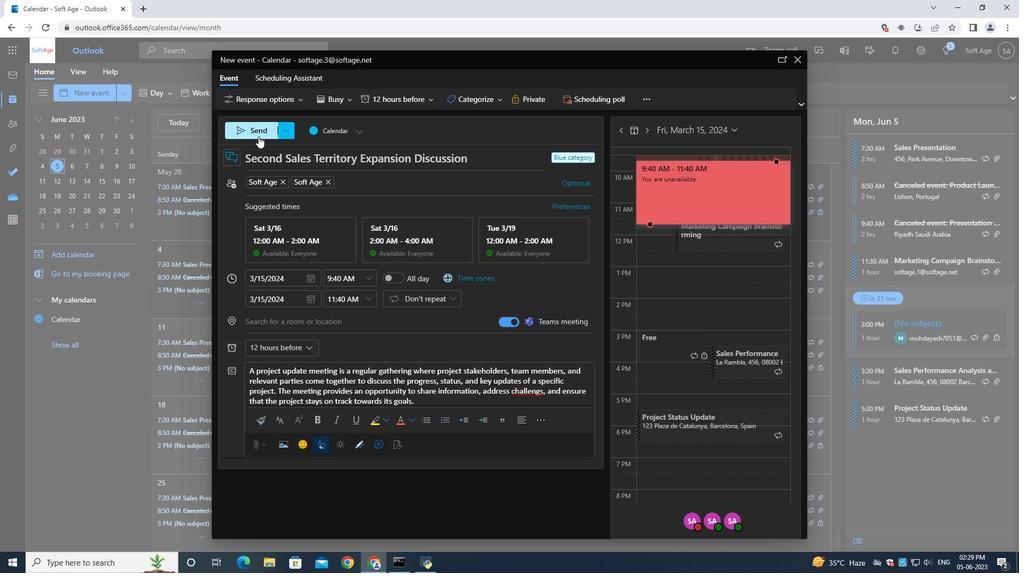 
